 Task: Change the theme color of your profile to Light blue.
Action: Mouse moved to (933, 27)
Screenshot: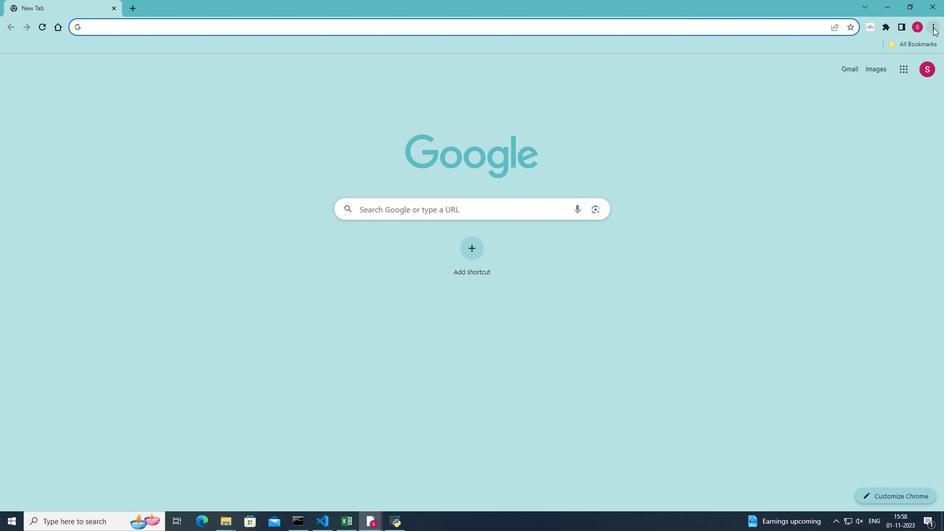 
Action: Mouse pressed left at (933, 27)
Screenshot: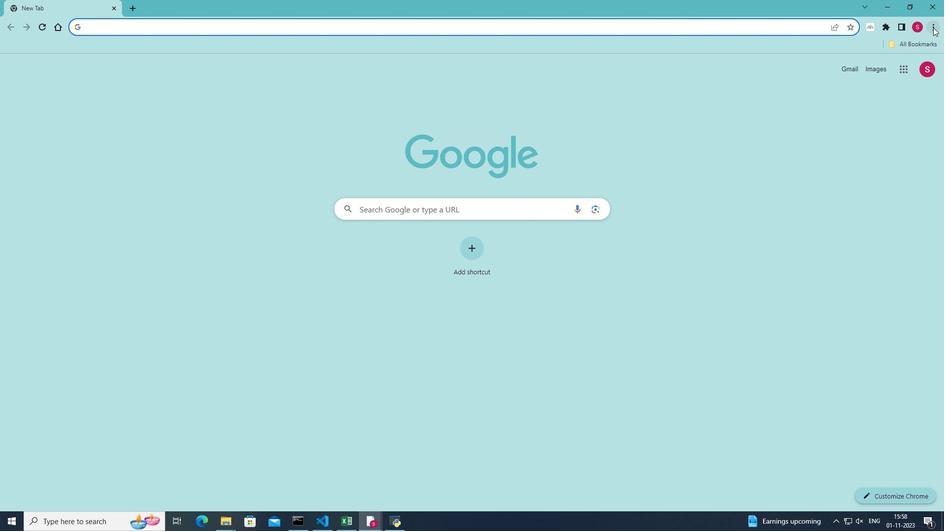 
Action: Mouse moved to (834, 205)
Screenshot: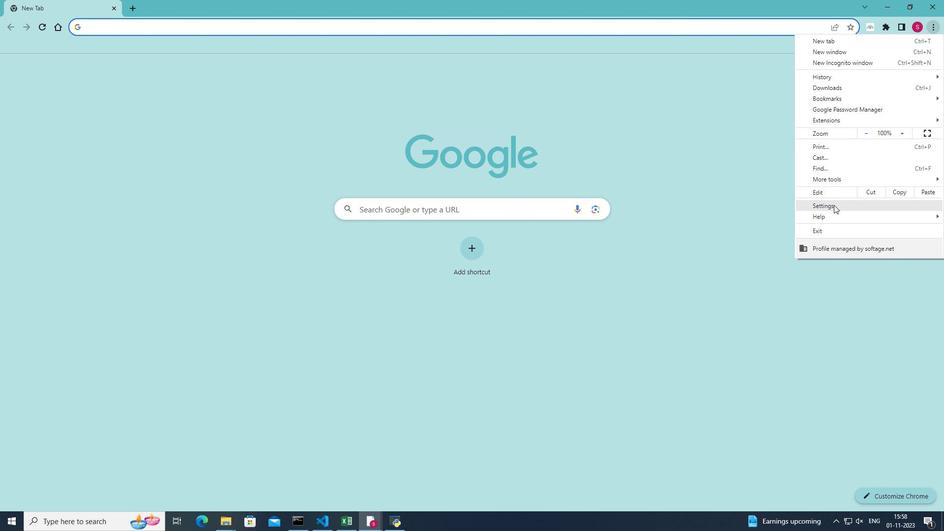 
Action: Mouse pressed left at (834, 205)
Screenshot: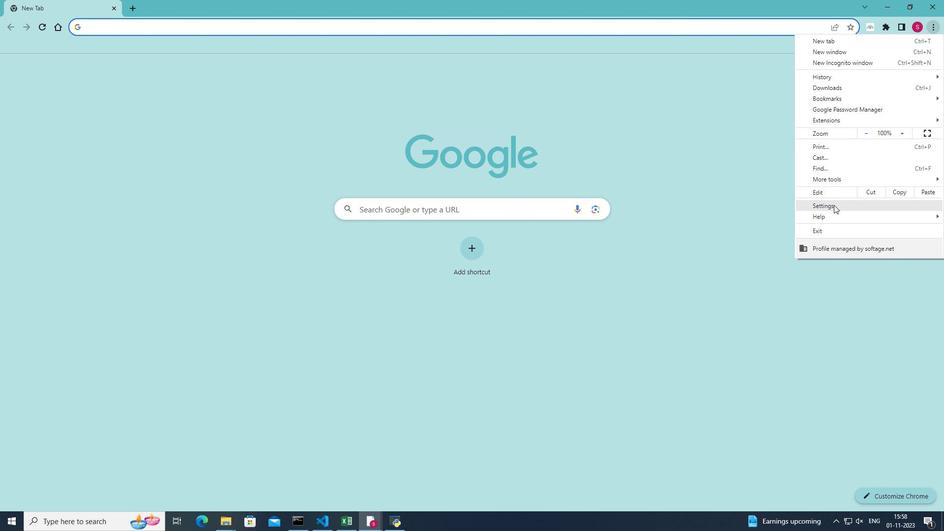 
Action: Mouse moved to (415, 229)
Screenshot: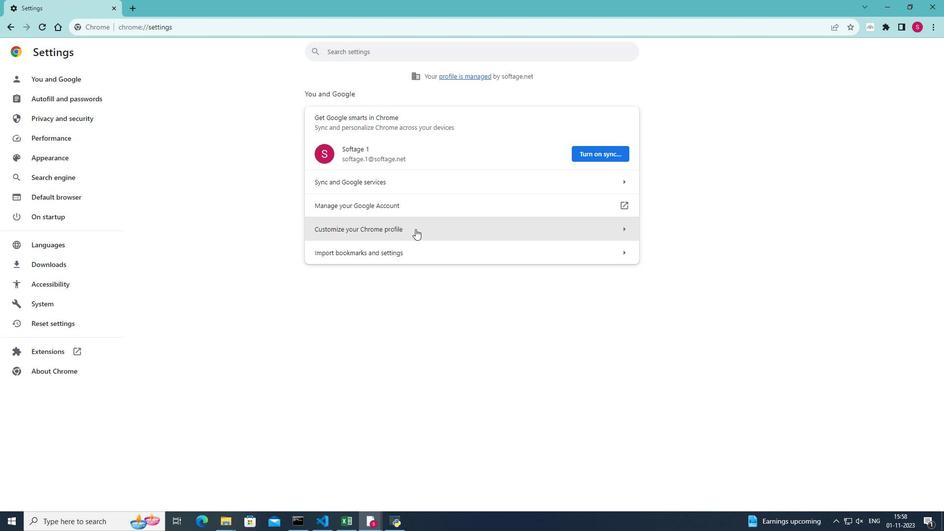 
Action: Mouse pressed left at (415, 229)
Screenshot: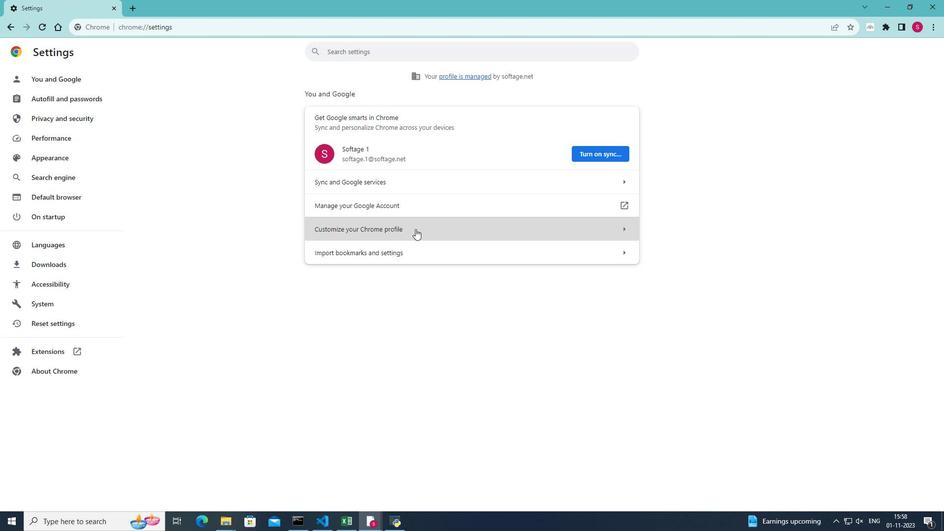 
Action: Mouse moved to (547, 284)
Screenshot: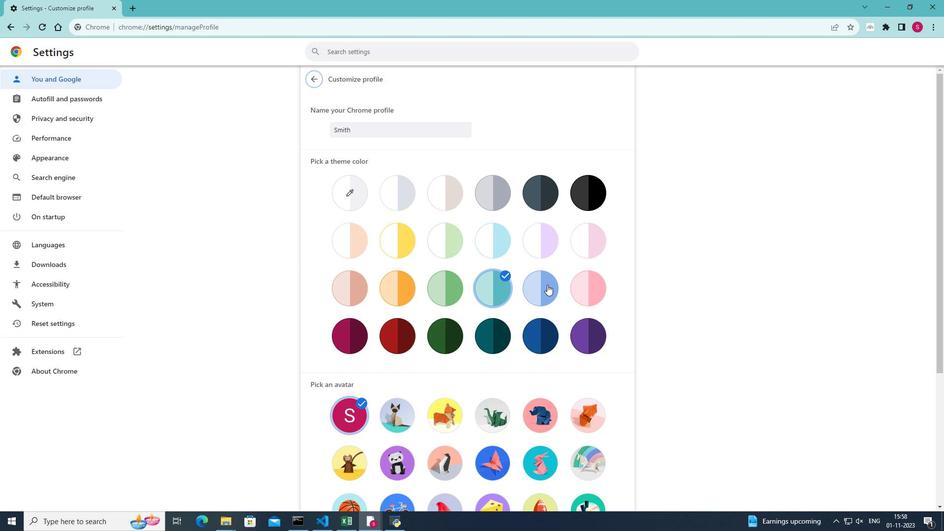 
Action: Mouse pressed left at (547, 284)
Screenshot: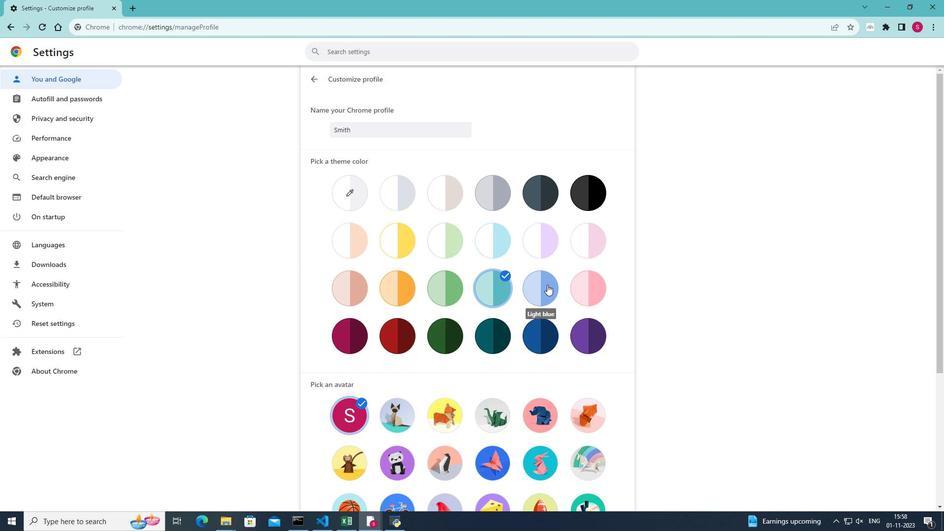 
Action: Mouse moved to (752, 283)
Screenshot: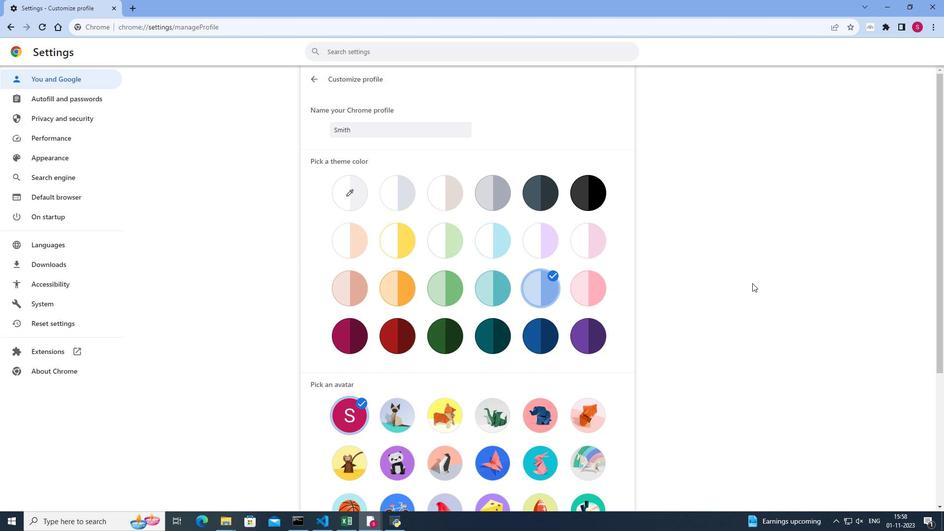 
